 Task: Add blank from toolbar panel.
Action: Mouse moved to (35, 87)
Screenshot: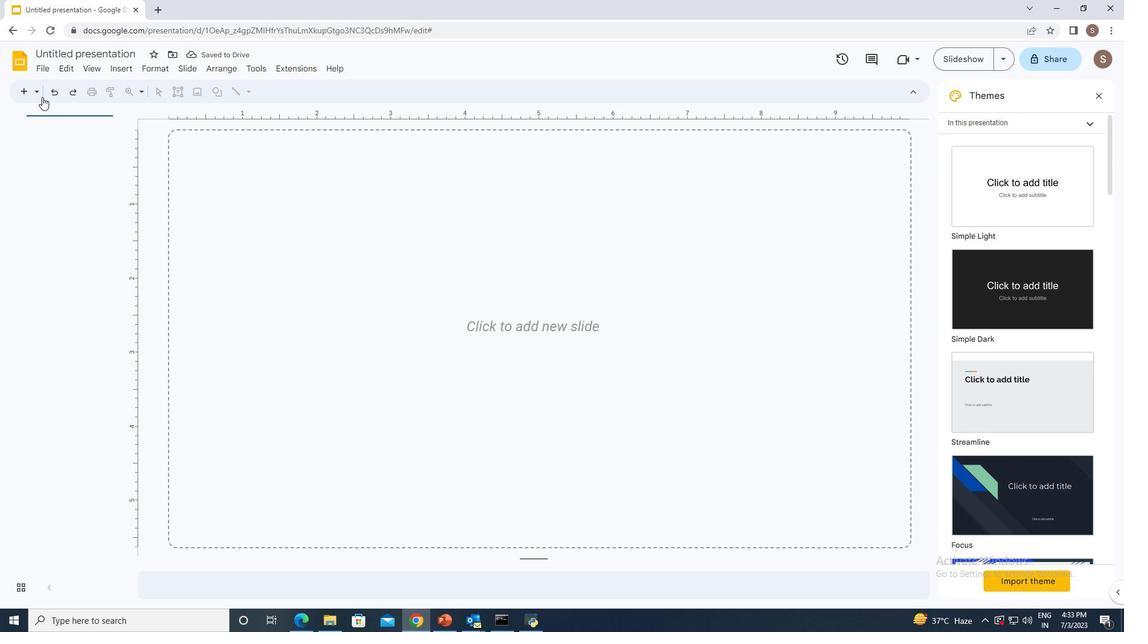 
Action: Mouse pressed left at (35, 87)
Screenshot: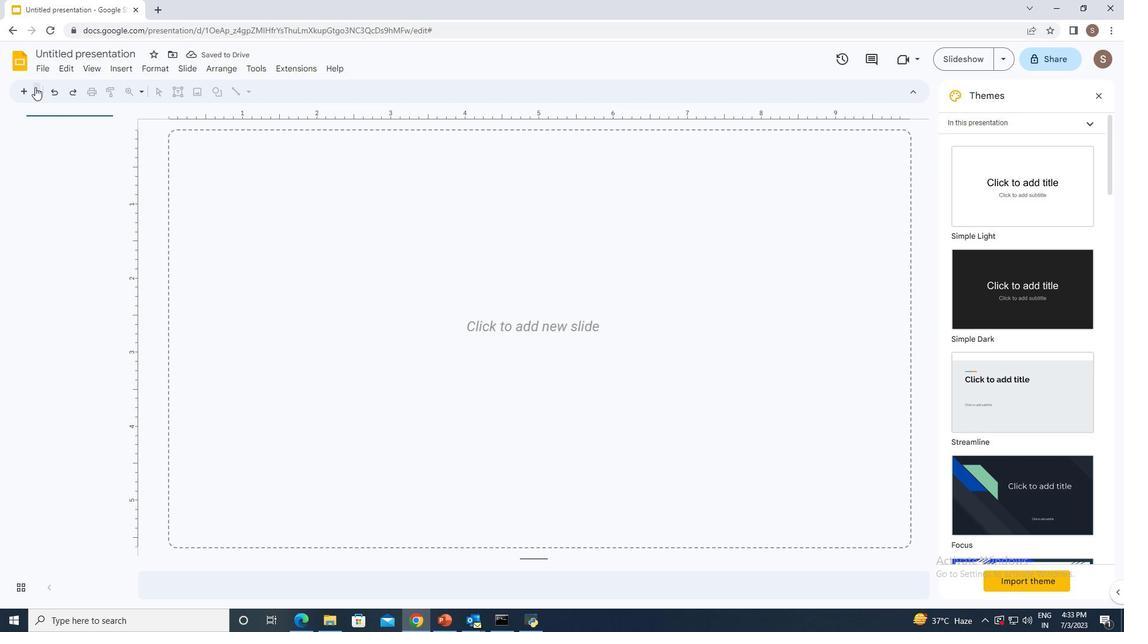 
Action: Mouse moved to (134, 322)
Screenshot: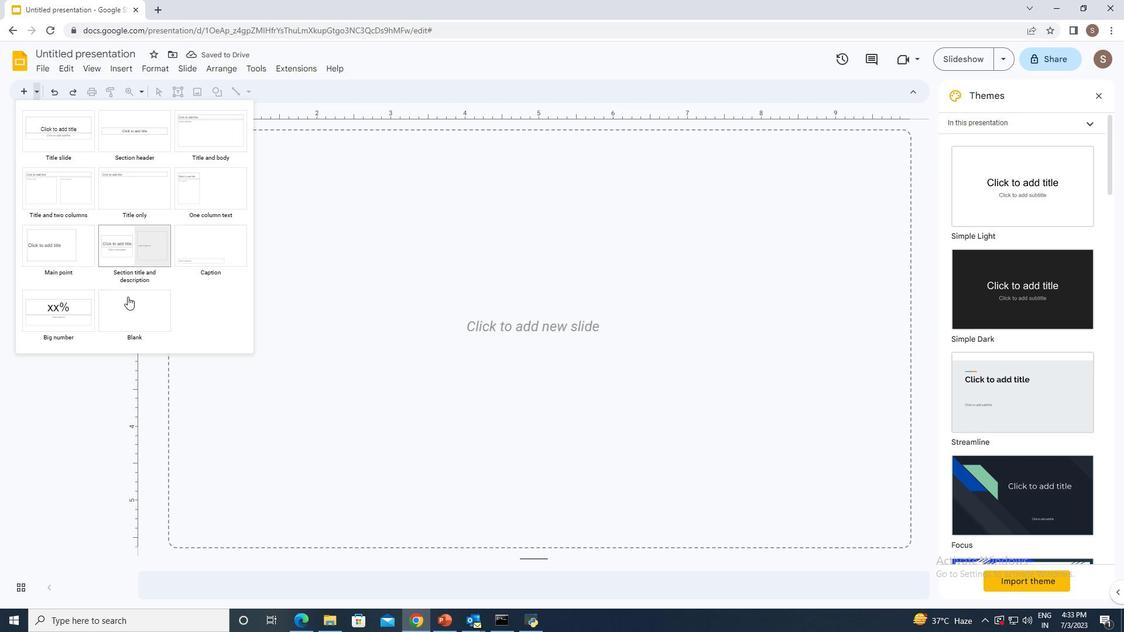 
Action: Mouse pressed left at (134, 322)
Screenshot: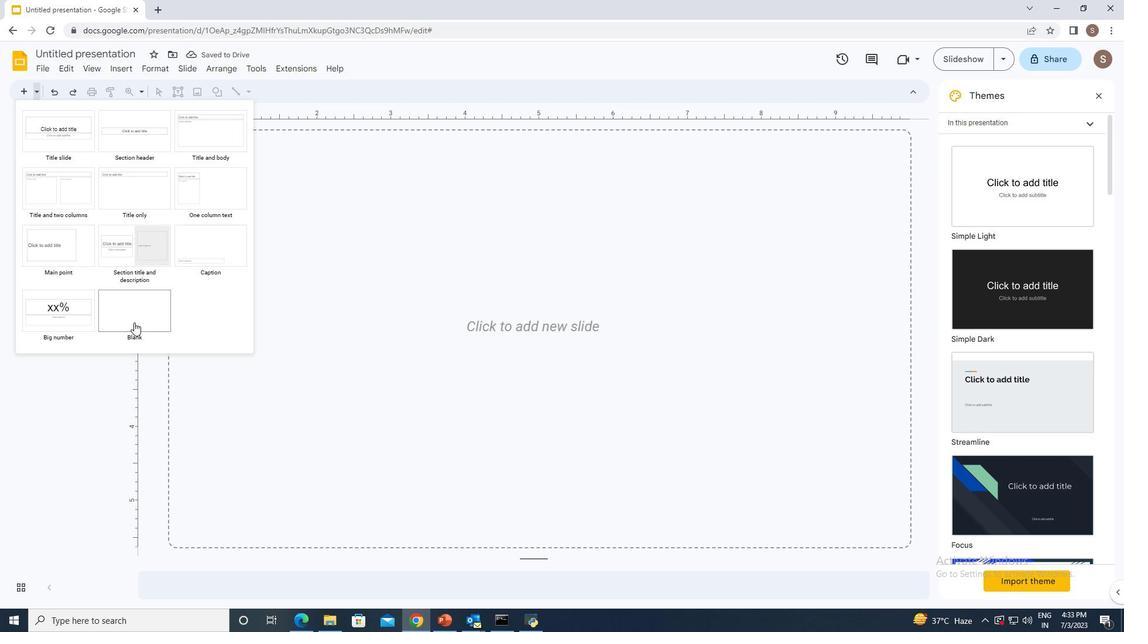
